 Task: In the  document dashboard.html, change border color to  'Red' and border width to  '1.5' Select the first Column and fill it with the color  Light Magenta
Action: Mouse moved to (374, 180)
Screenshot: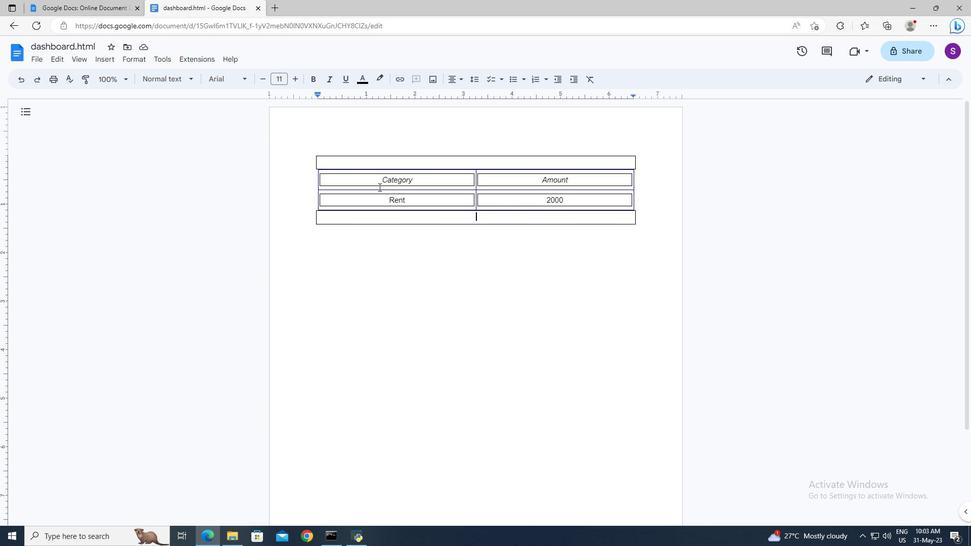 
Action: Mouse pressed left at (374, 180)
Screenshot: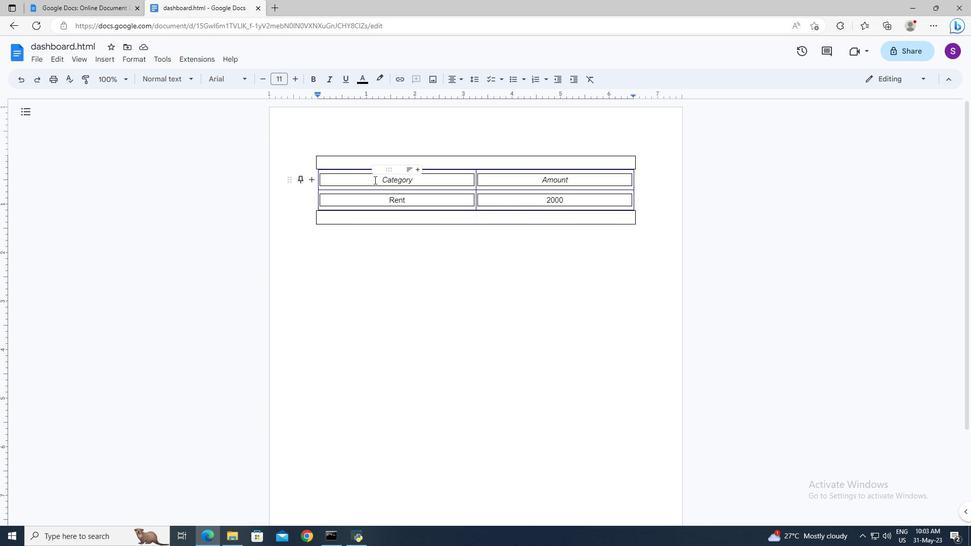 
Action: Key pressed ctrl+A
Screenshot: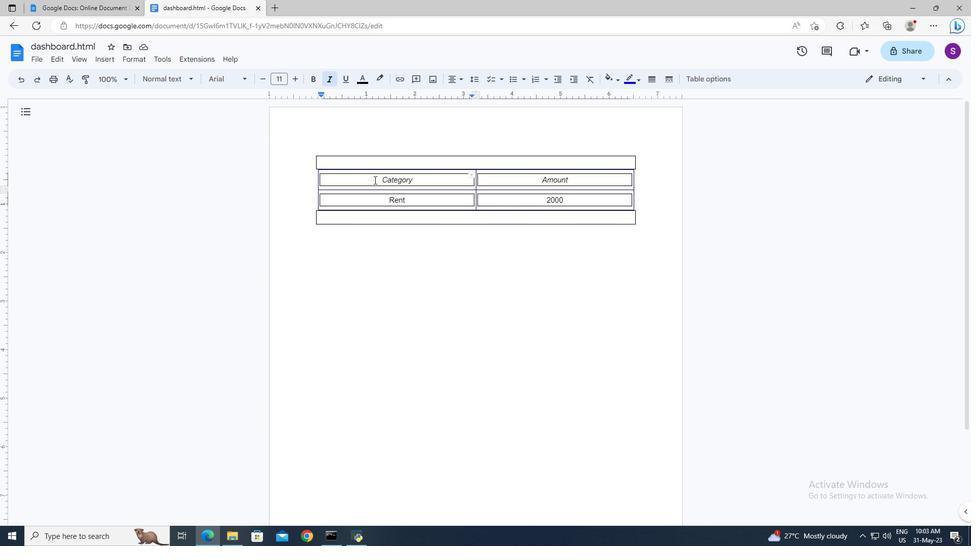 
Action: Mouse moved to (140, 59)
Screenshot: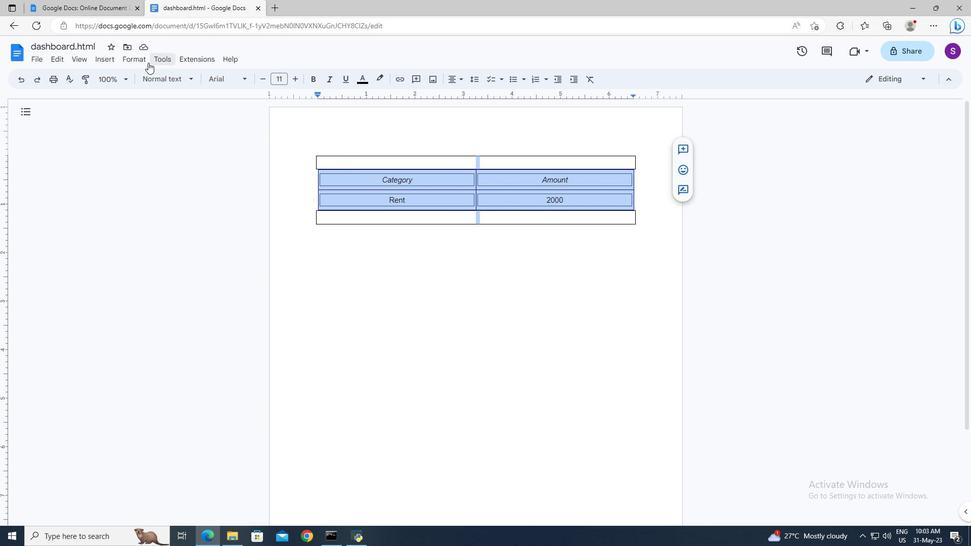 
Action: Mouse pressed left at (140, 59)
Screenshot: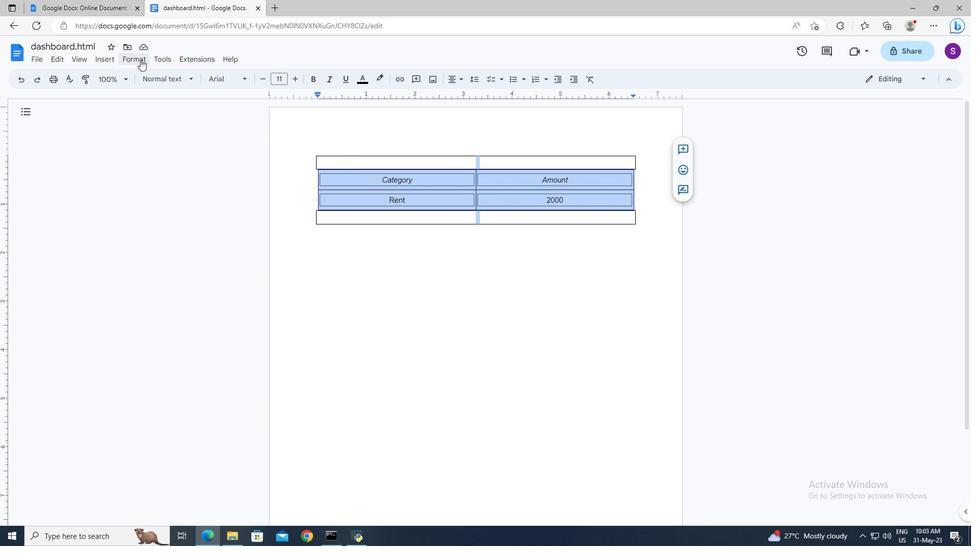 
Action: Mouse moved to (286, 94)
Screenshot: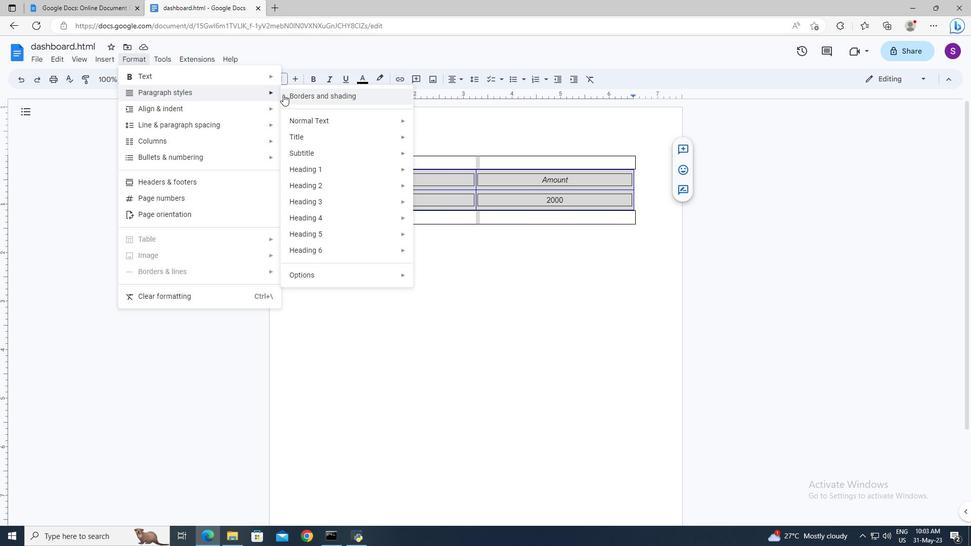 
Action: Mouse pressed left at (286, 94)
Screenshot: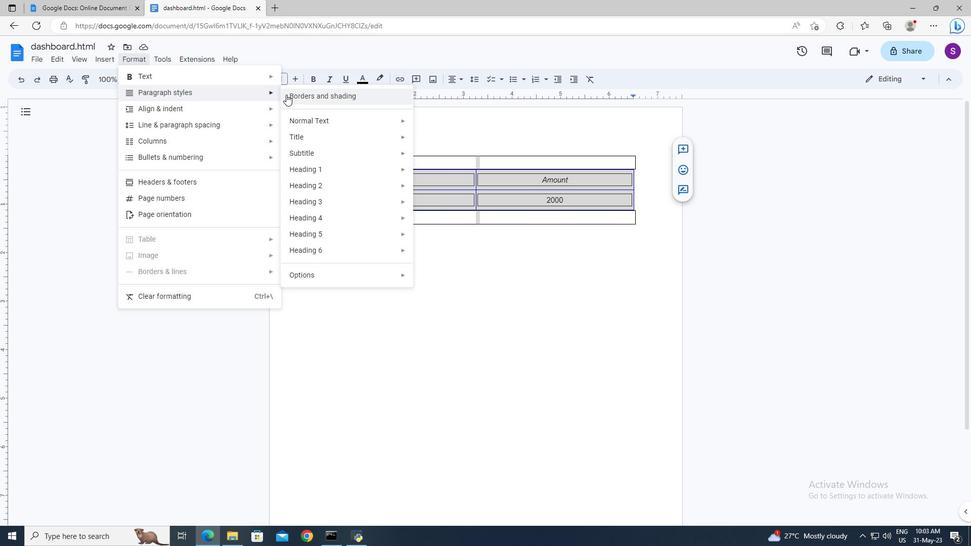 
Action: Mouse moved to (558, 293)
Screenshot: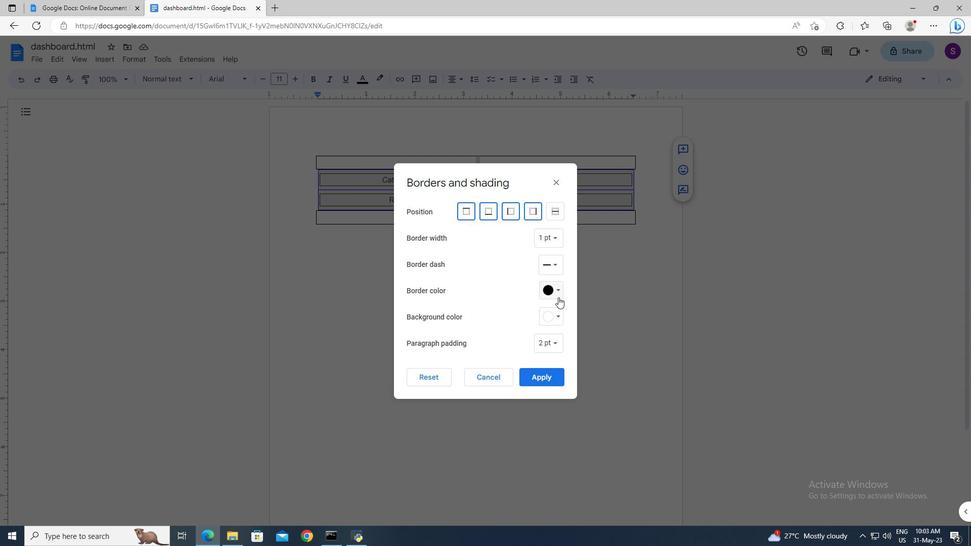 
Action: Mouse pressed left at (558, 293)
Screenshot: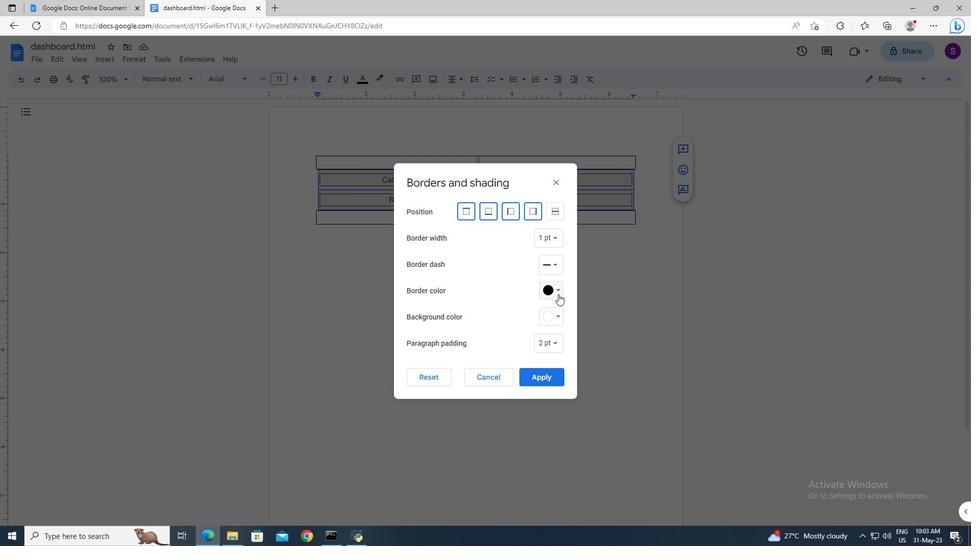 
Action: Mouse moved to (563, 321)
Screenshot: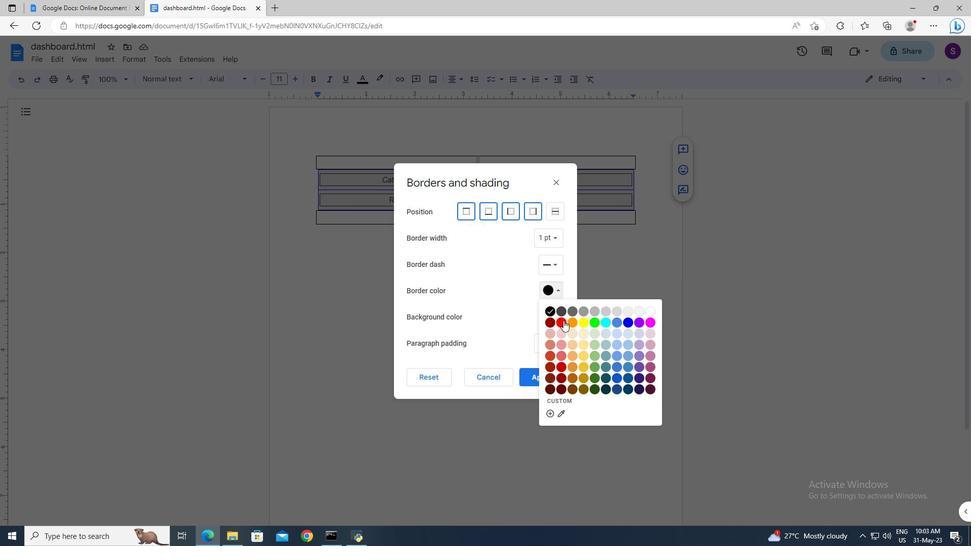 
Action: Mouse pressed left at (563, 321)
Screenshot: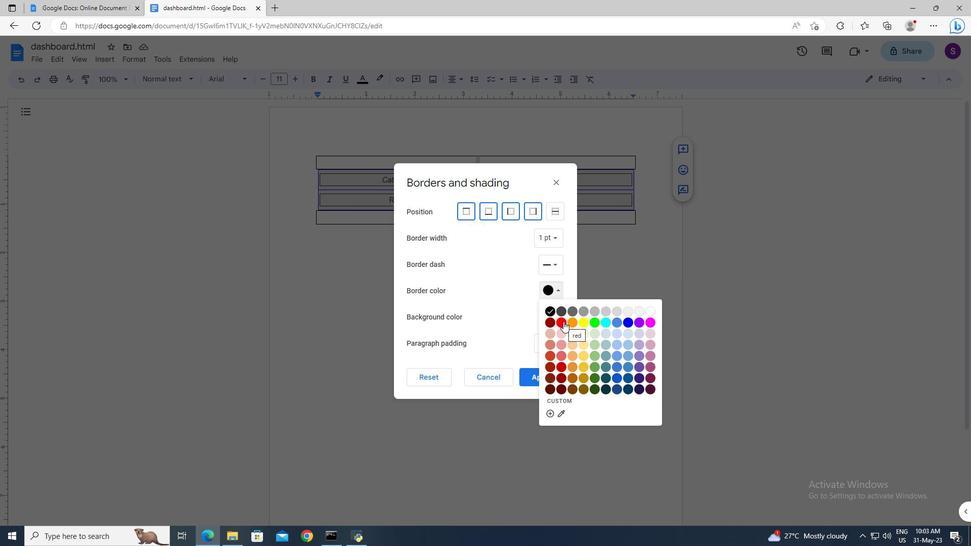 
Action: Mouse moved to (557, 244)
Screenshot: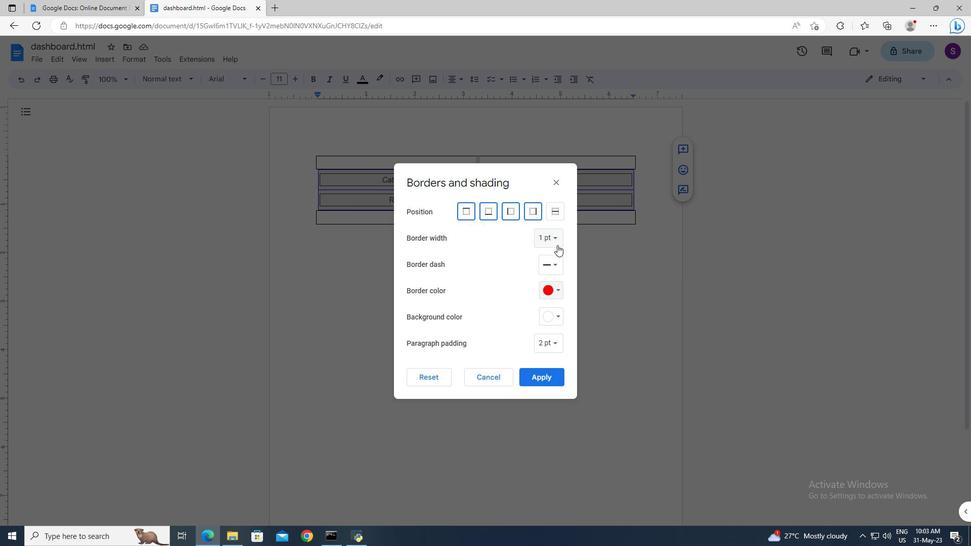
Action: Mouse pressed left at (557, 244)
Screenshot: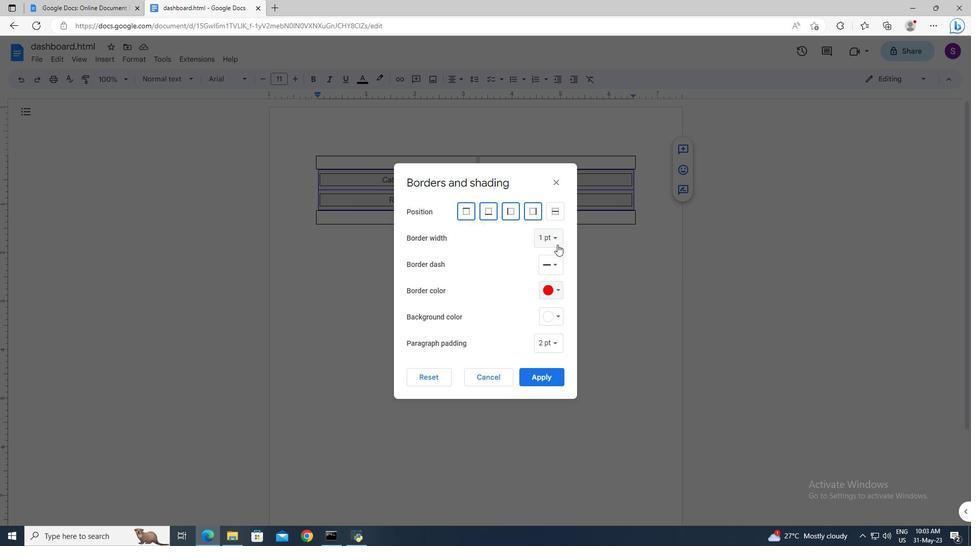 
Action: Mouse moved to (557, 323)
Screenshot: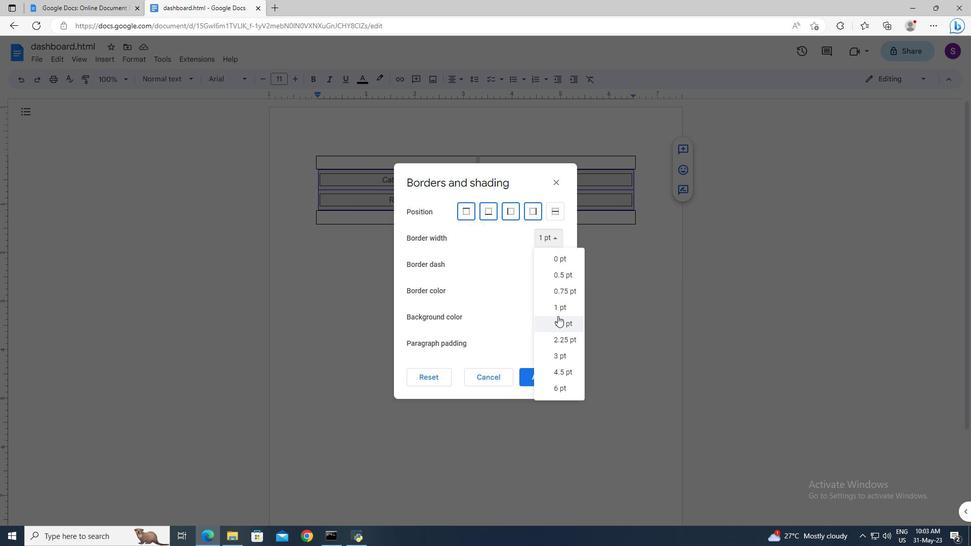 
Action: Mouse pressed left at (557, 323)
Screenshot: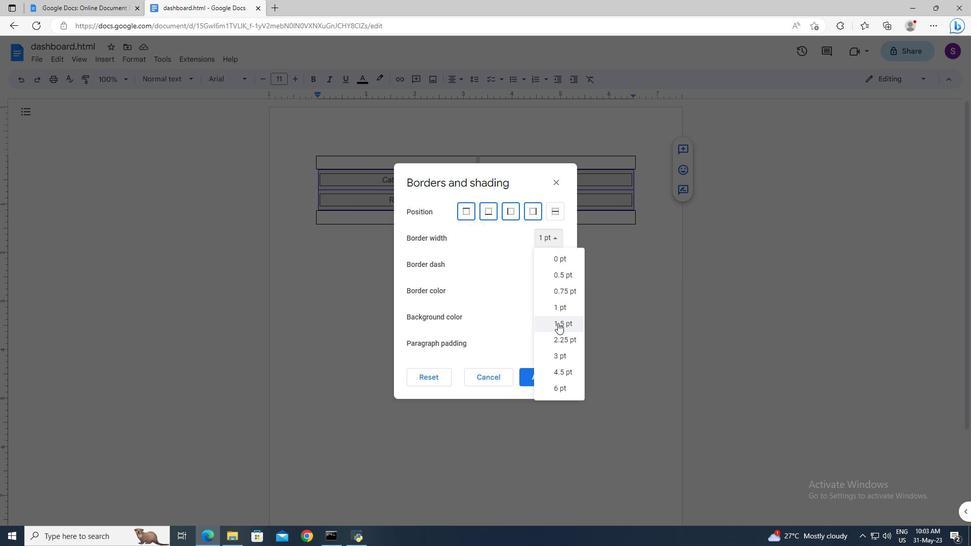 
Action: Mouse moved to (546, 375)
Screenshot: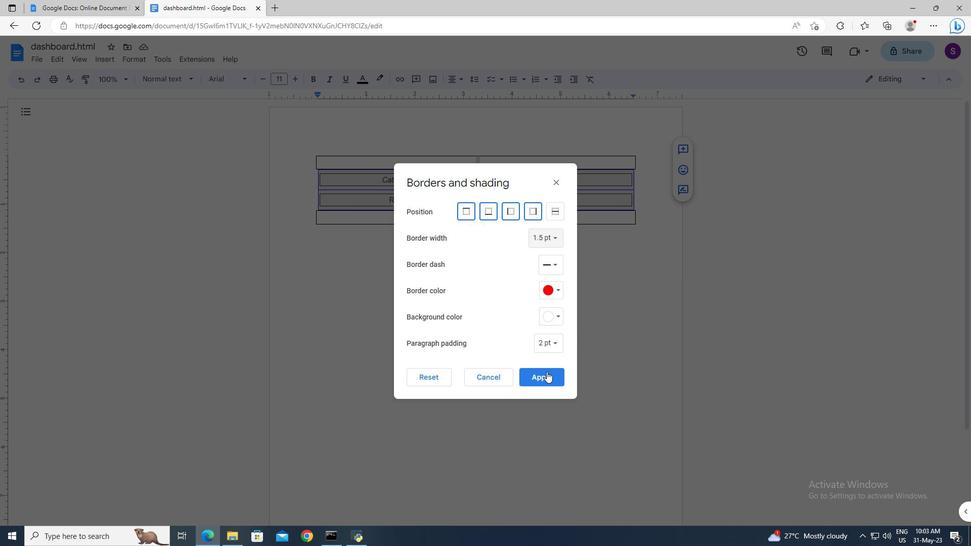 
Action: Mouse pressed left at (546, 375)
Screenshot: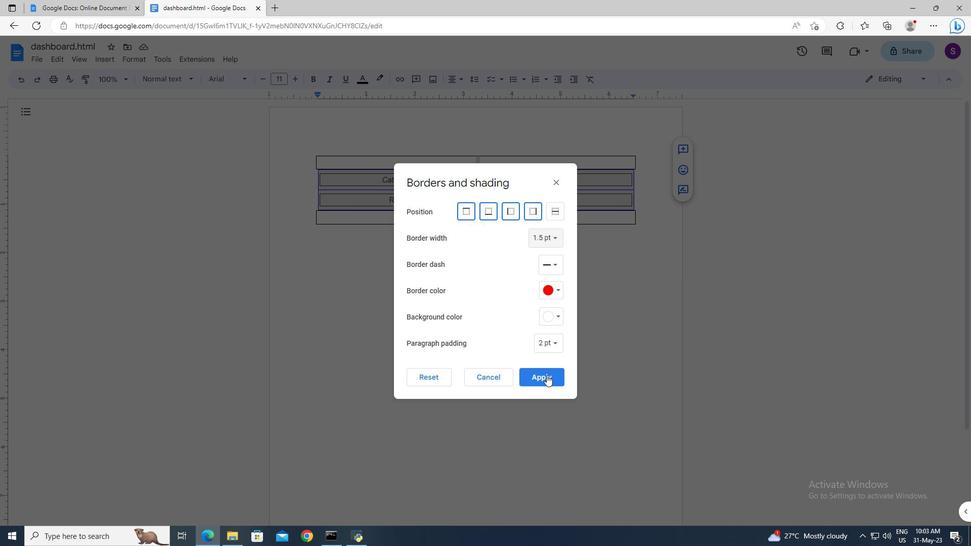 
Action: Mouse moved to (380, 181)
Screenshot: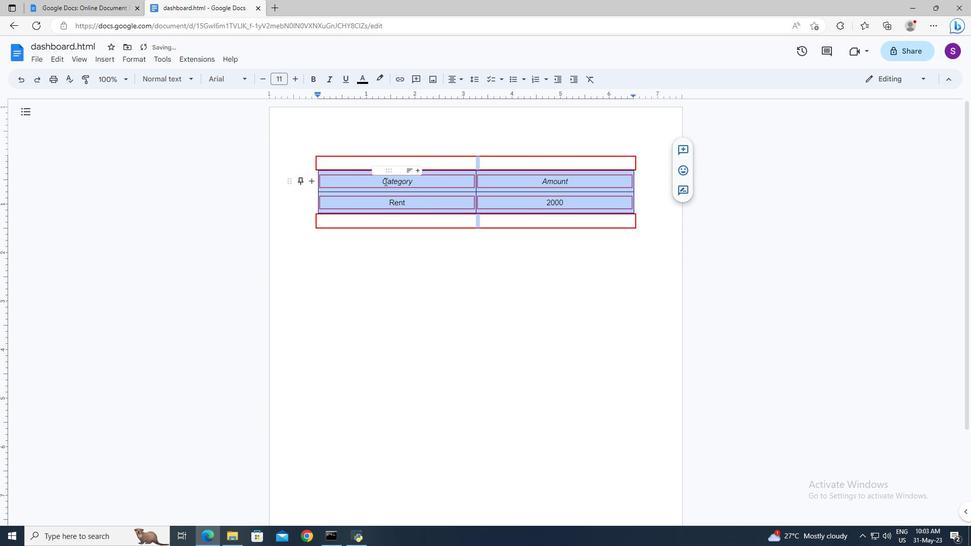 
Action: Mouse pressed left at (380, 181)
Screenshot: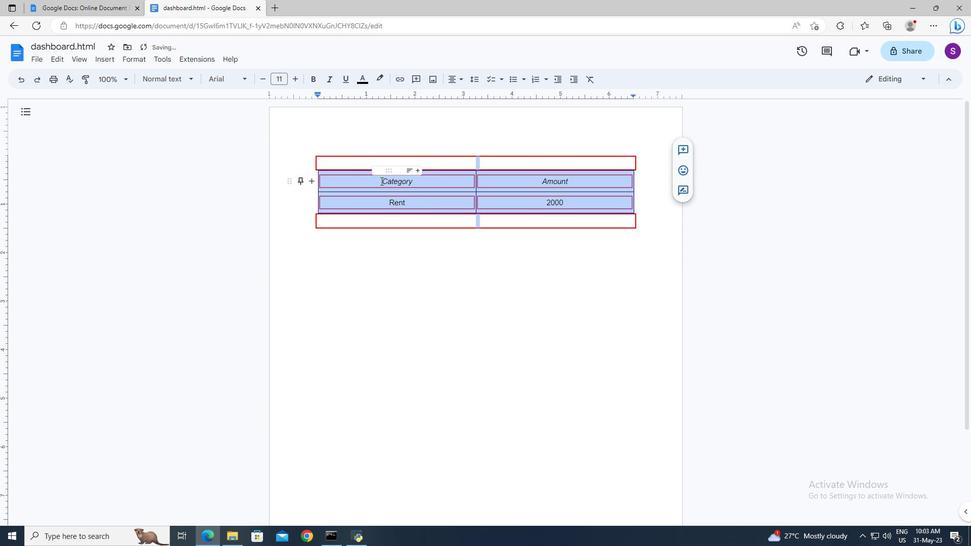 
Action: Mouse moved to (372, 175)
Screenshot: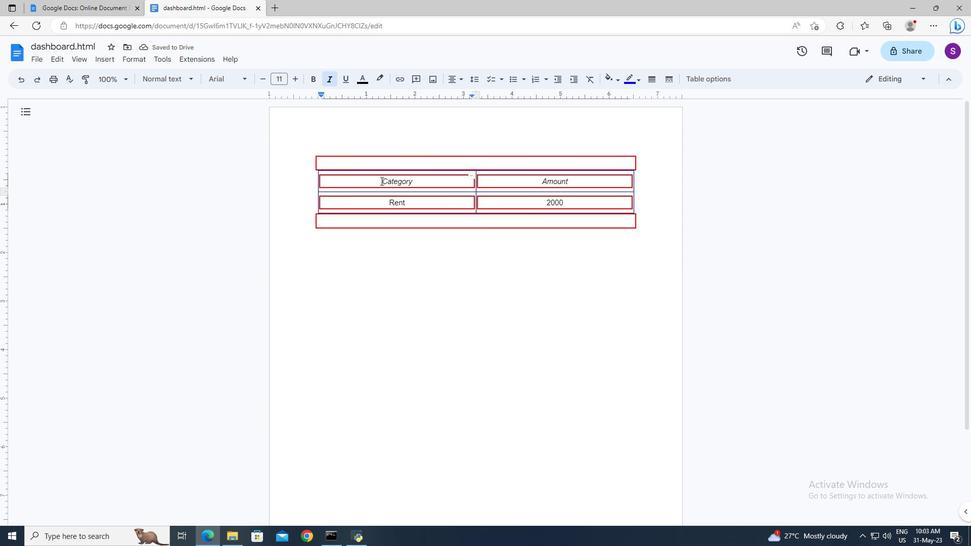 
Action: Key pressed <Key.shift><Key.right><Key.right><Key.right><Key.down><Key.left><Key.down>
Screenshot: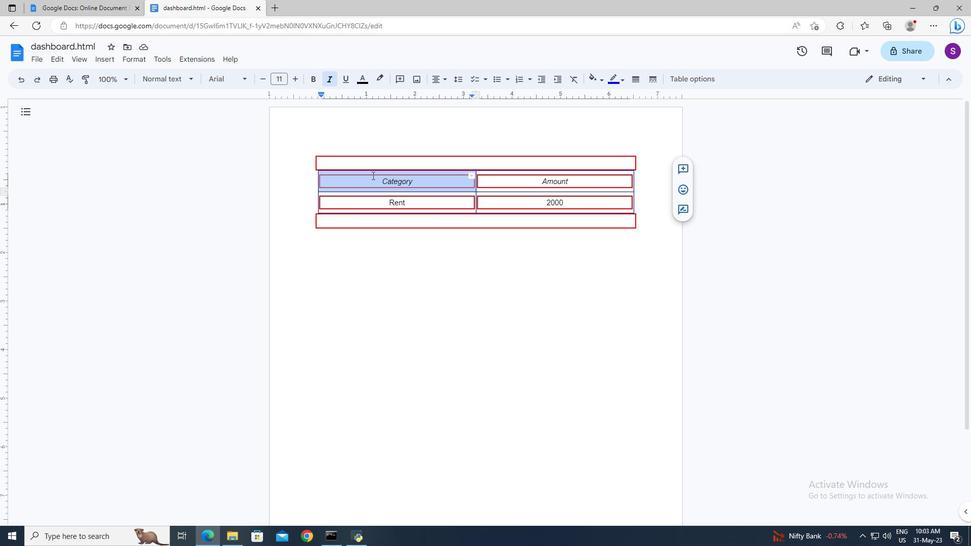 
Action: Mouse moved to (597, 77)
Screenshot: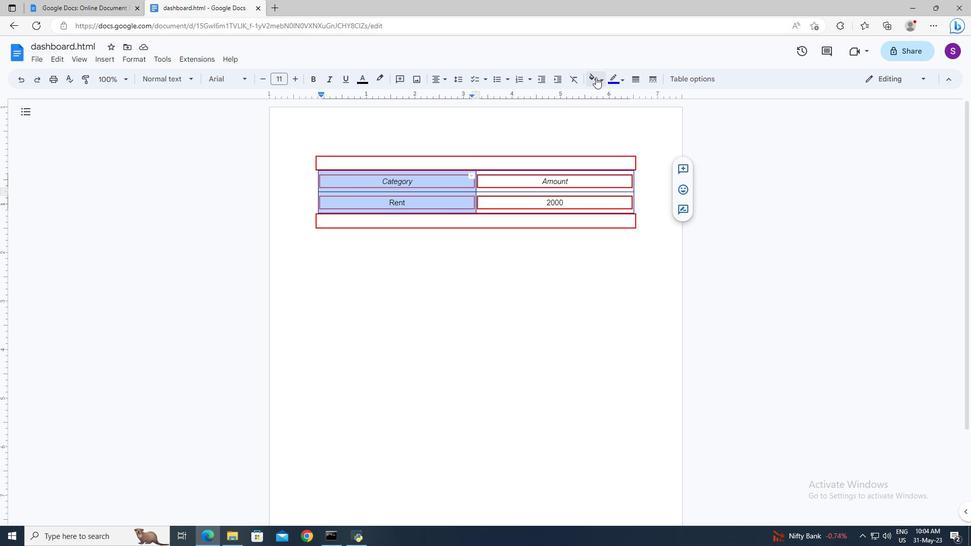 
Action: Mouse pressed left at (597, 77)
Screenshot: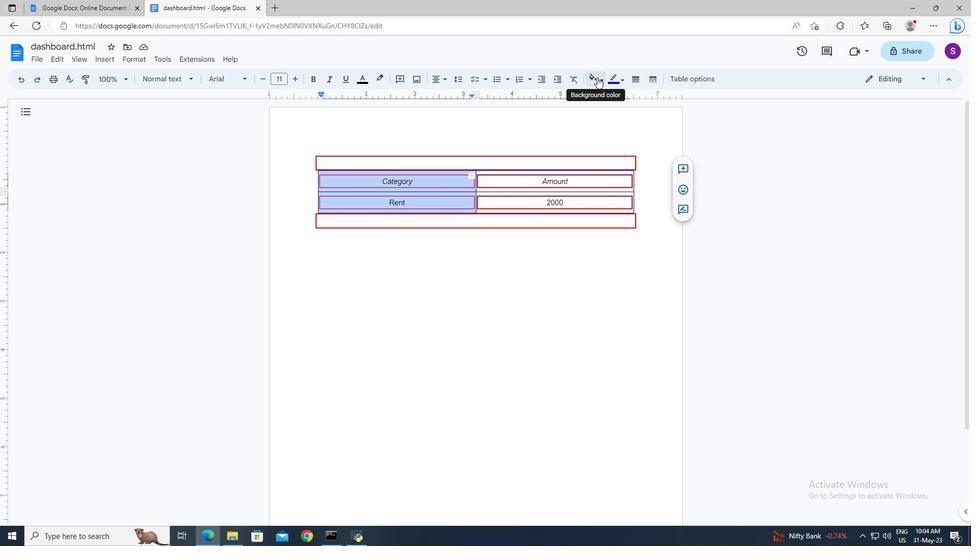 
Action: Mouse moved to (695, 156)
Screenshot: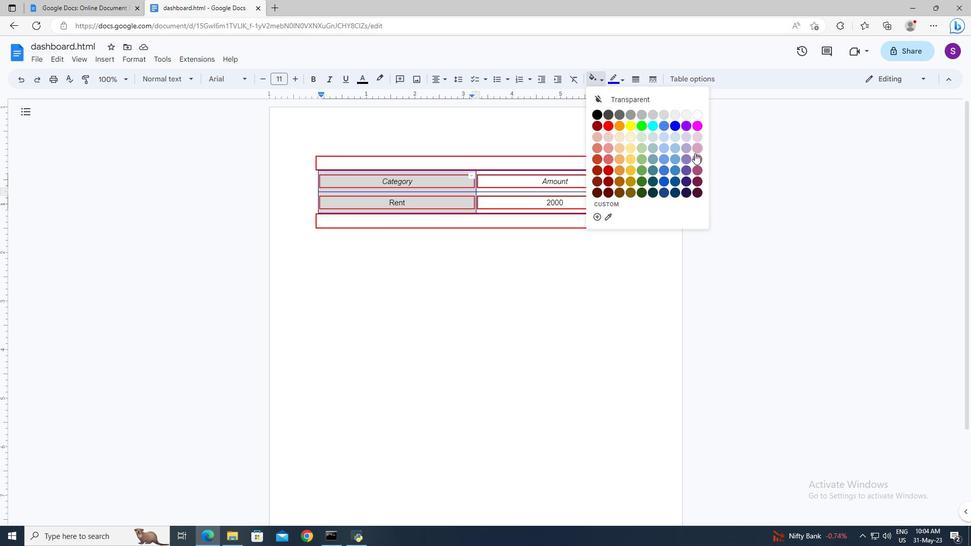 
Action: Mouse pressed left at (695, 156)
Screenshot: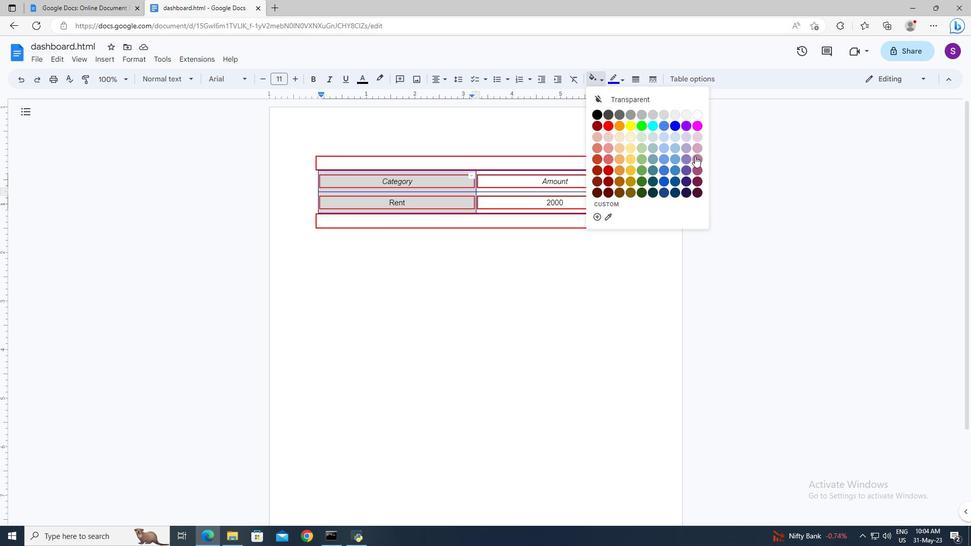 
Action: Mouse moved to (564, 256)
Screenshot: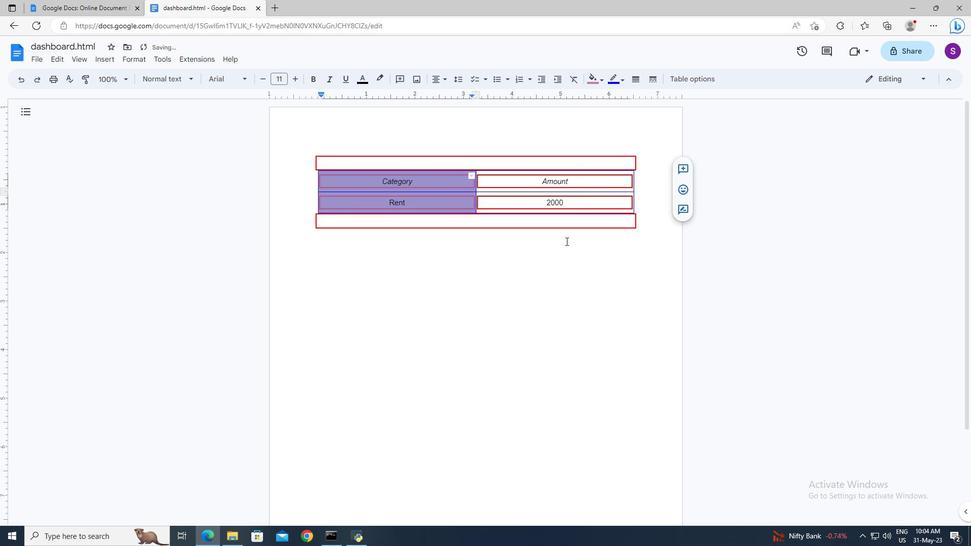 
Action: Mouse pressed left at (564, 256)
Screenshot: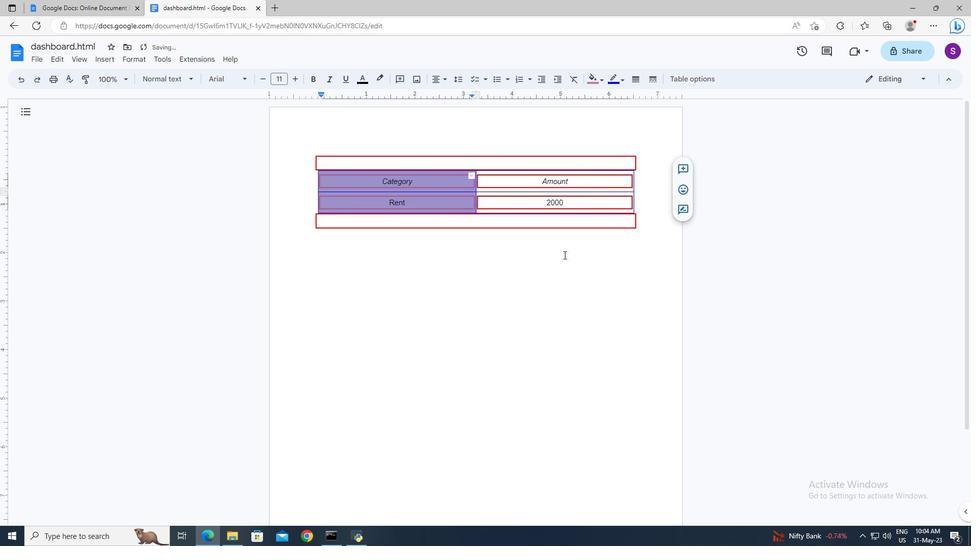 
